 Task: For heading Arial black with underline.  font size for heading18,  'Change the font style of data to'Calibri.  and font size to 9,  Change the alignment of both headline & data to Align center.  In the sheet  Impact Sales log 
Action: Mouse moved to (63, 128)
Screenshot: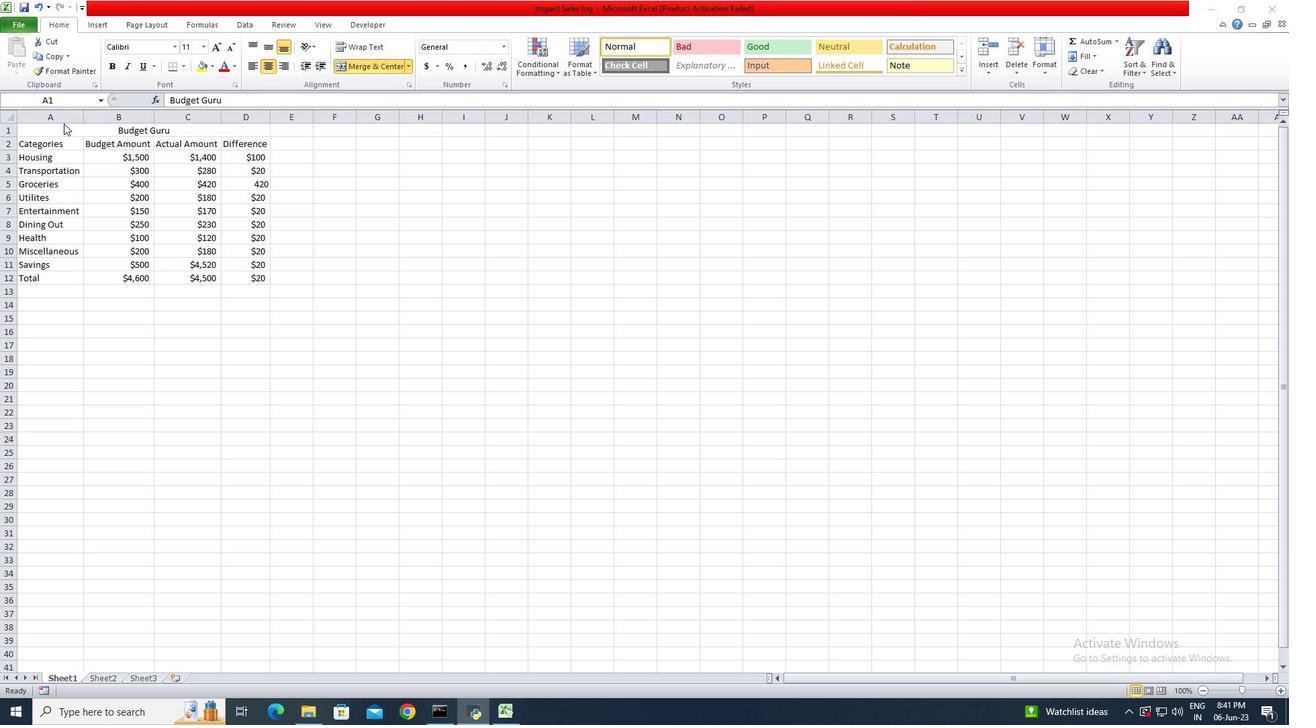 
Action: Mouse pressed left at (63, 128)
Screenshot: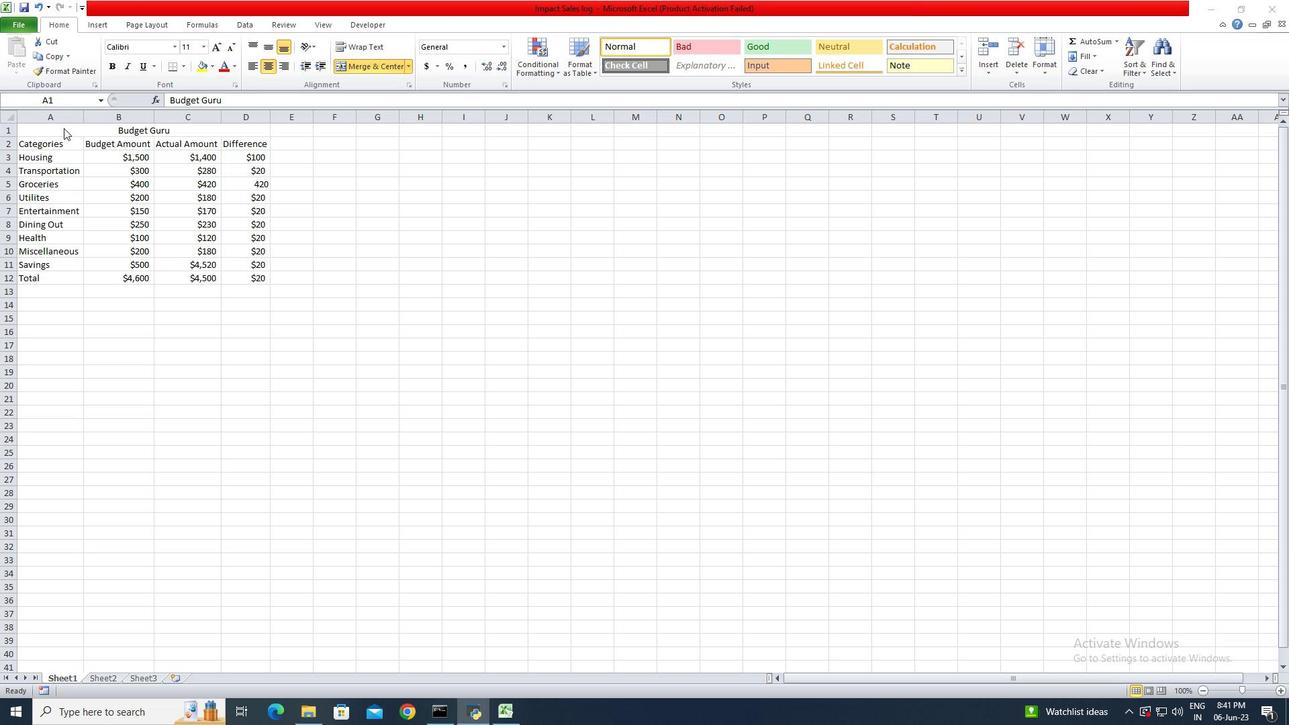 
Action: Mouse moved to (177, 49)
Screenshot: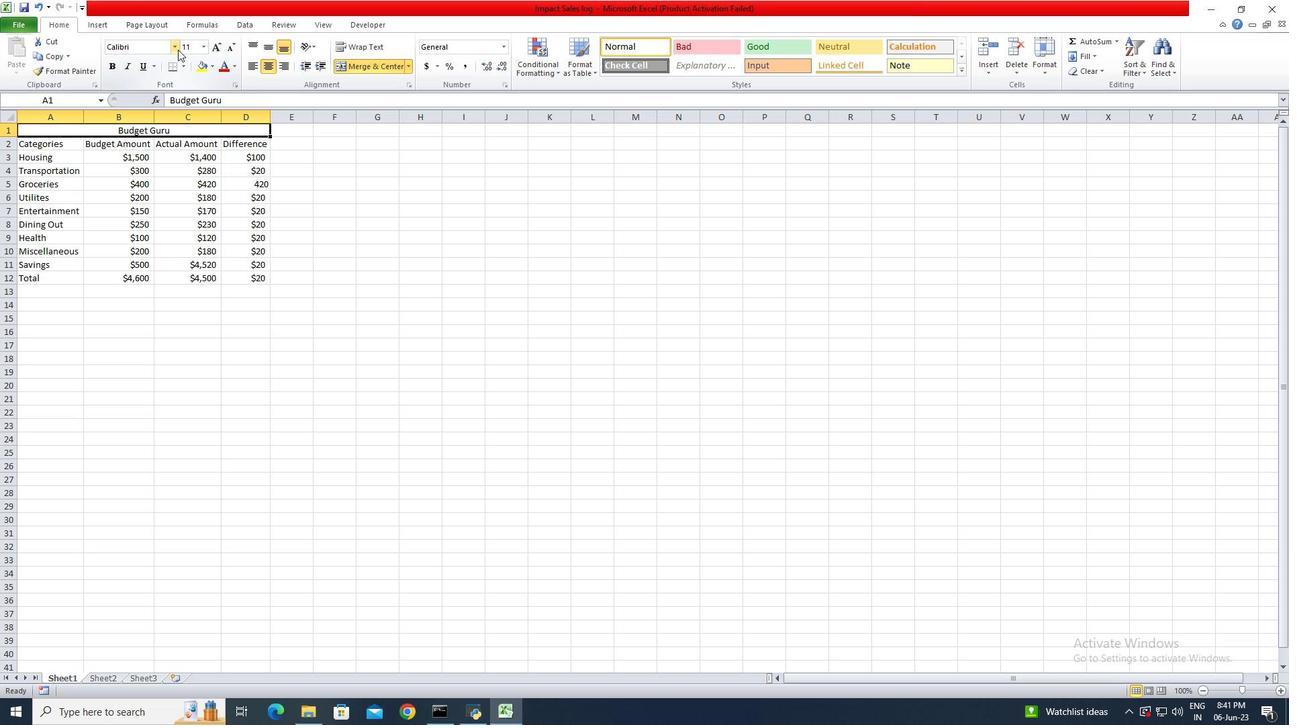 
Action: Mouse pressed left at (177, 49)
Screenshot: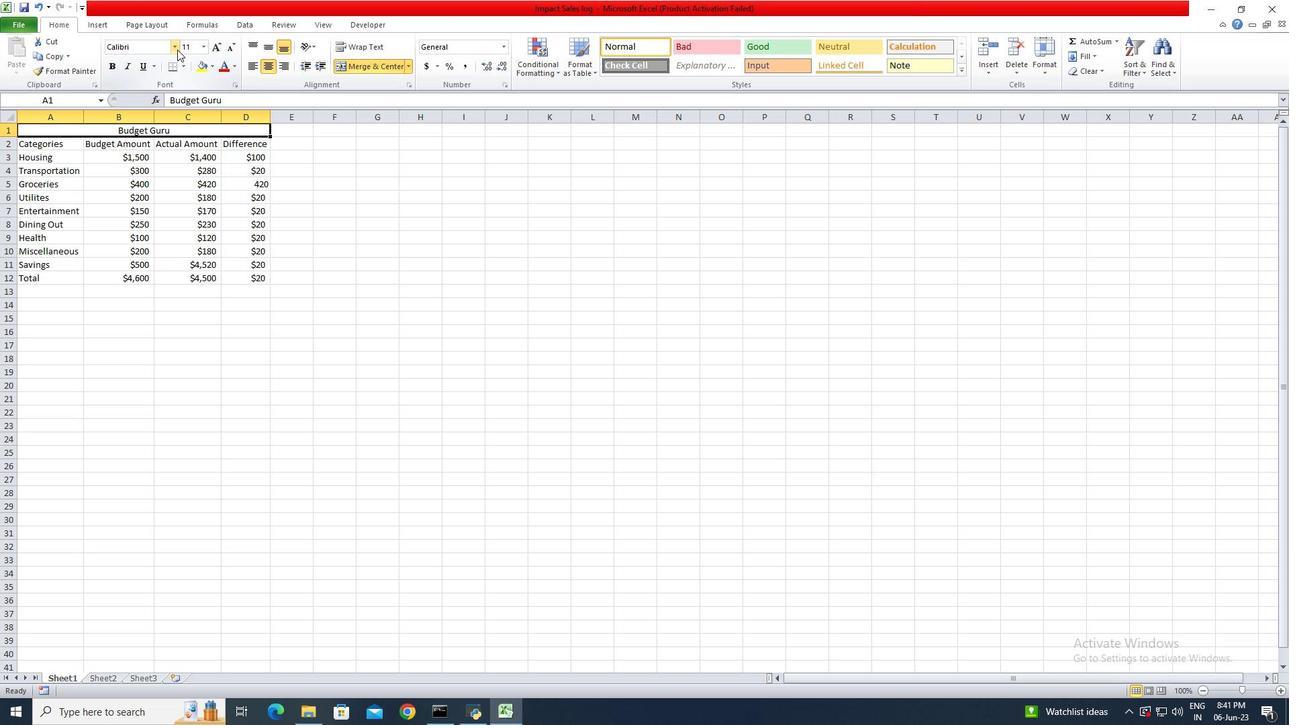 
Action: Mouse moved to (149, 167)
Screenshot: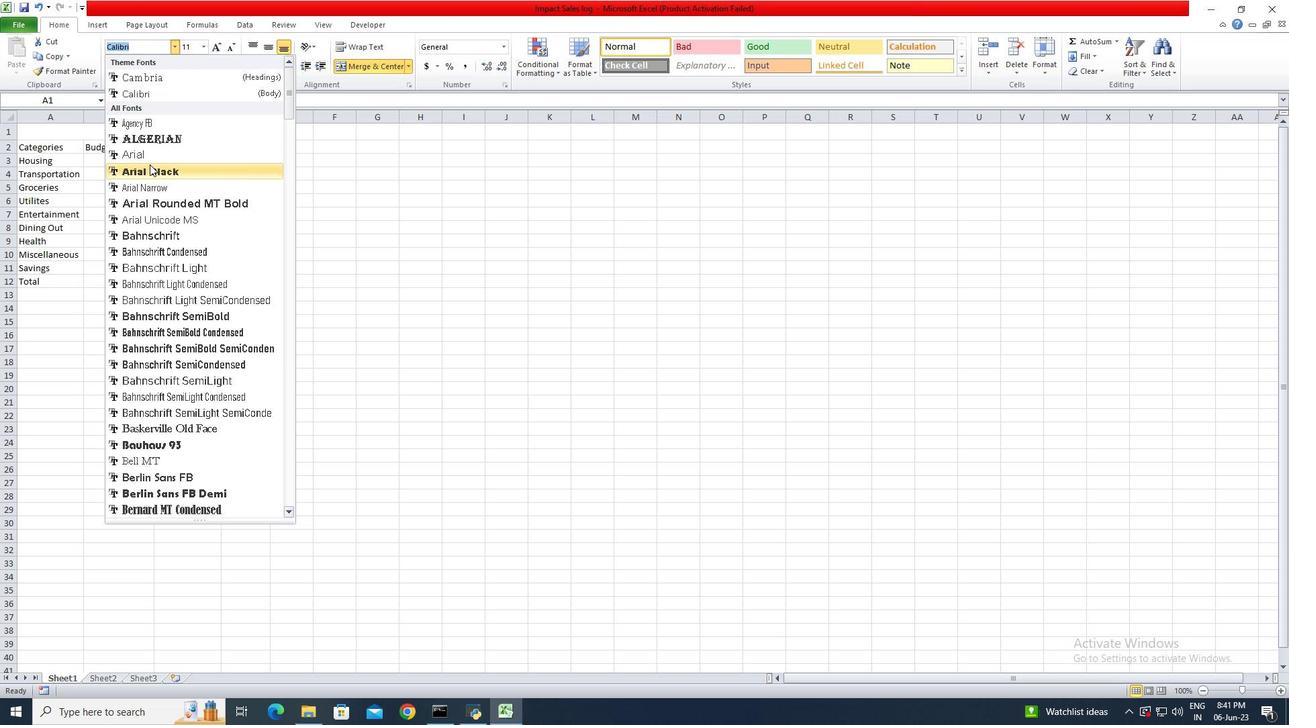 
Action: Mouse pressed left at (149, 167)
Screenshot: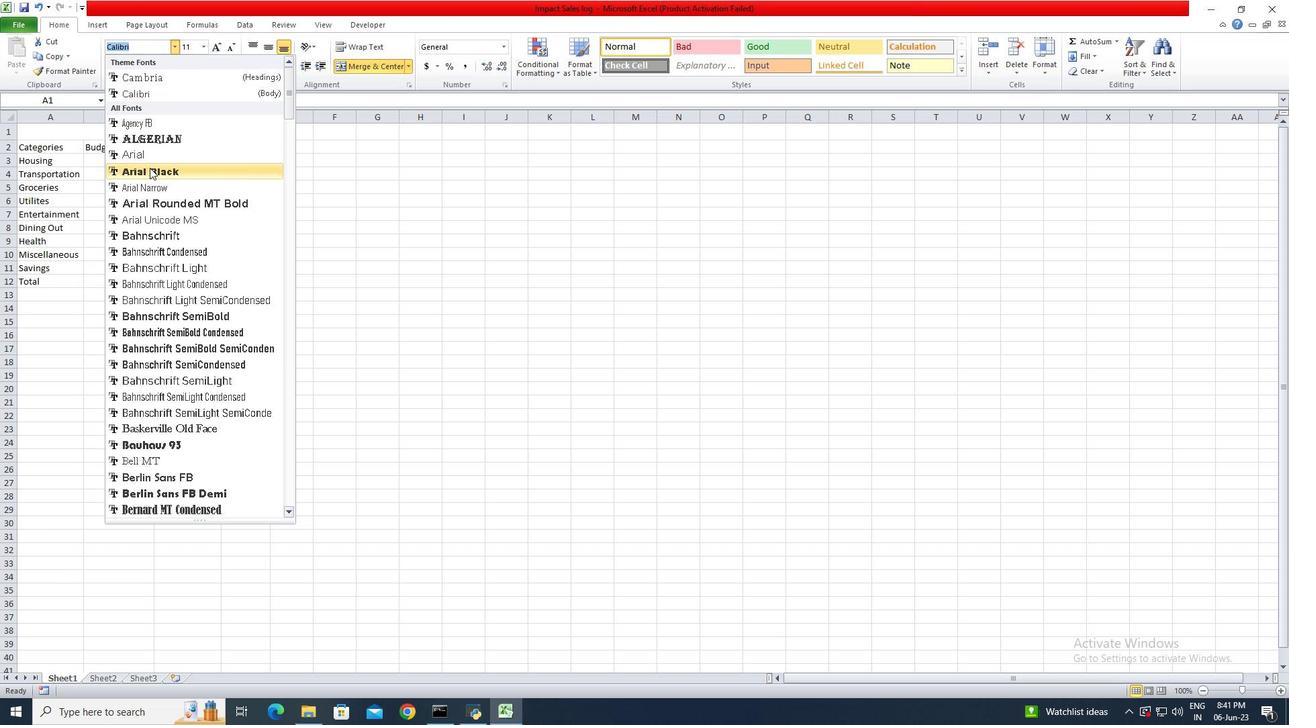 
Action: Mouse moved to (140, 64)
Screenshot: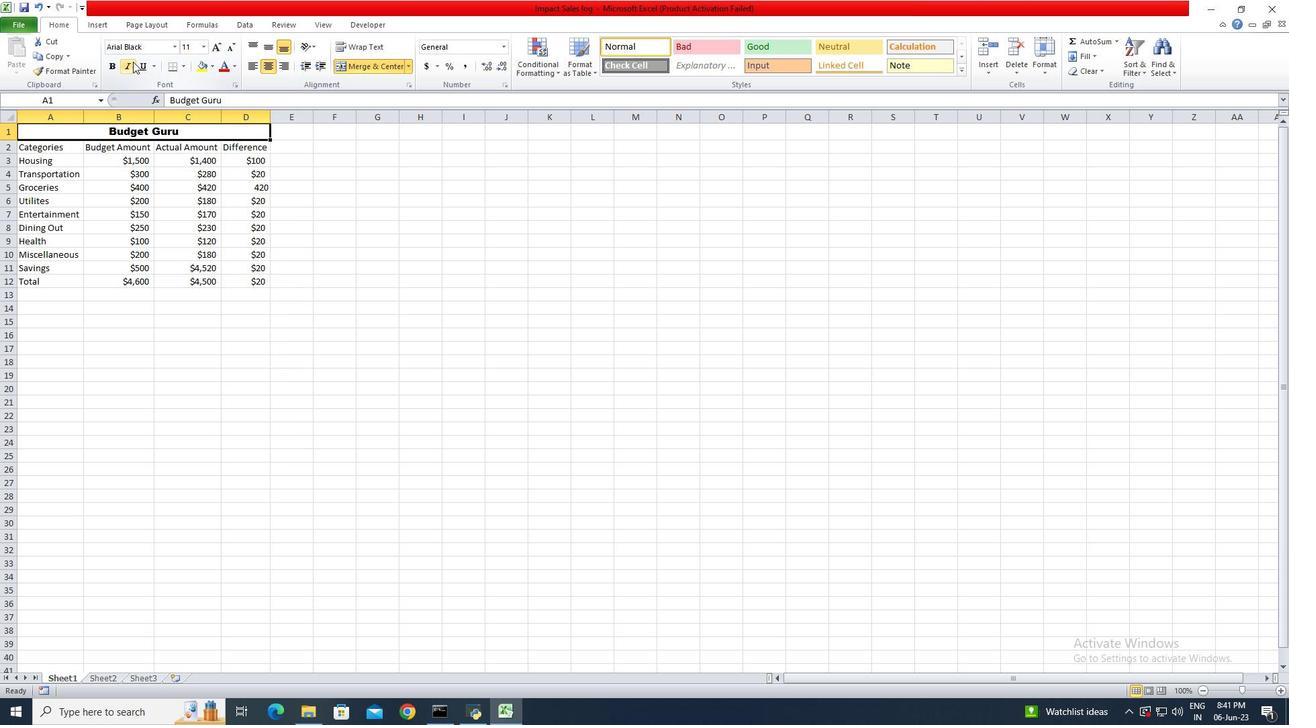 
Action: Mouse pressed left at (140, 64)
Screenshot: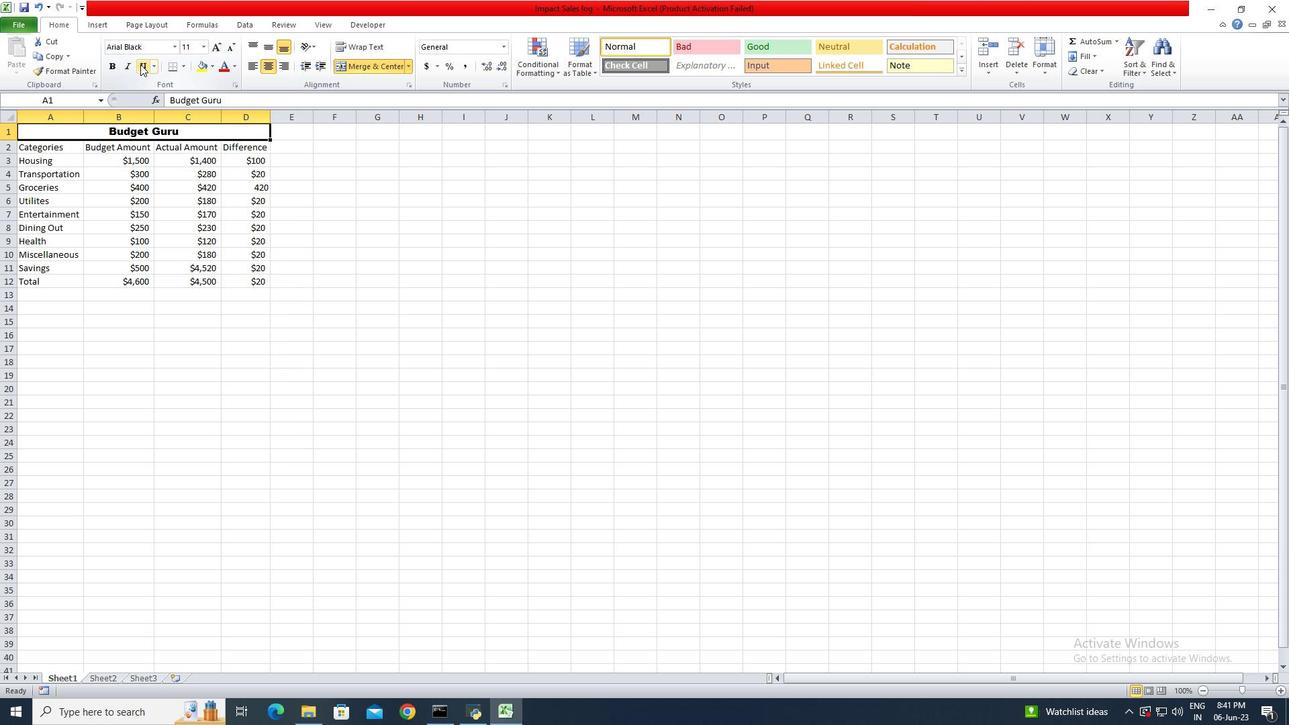 
Action: Mouse moved to (204, 48)
Screenshot: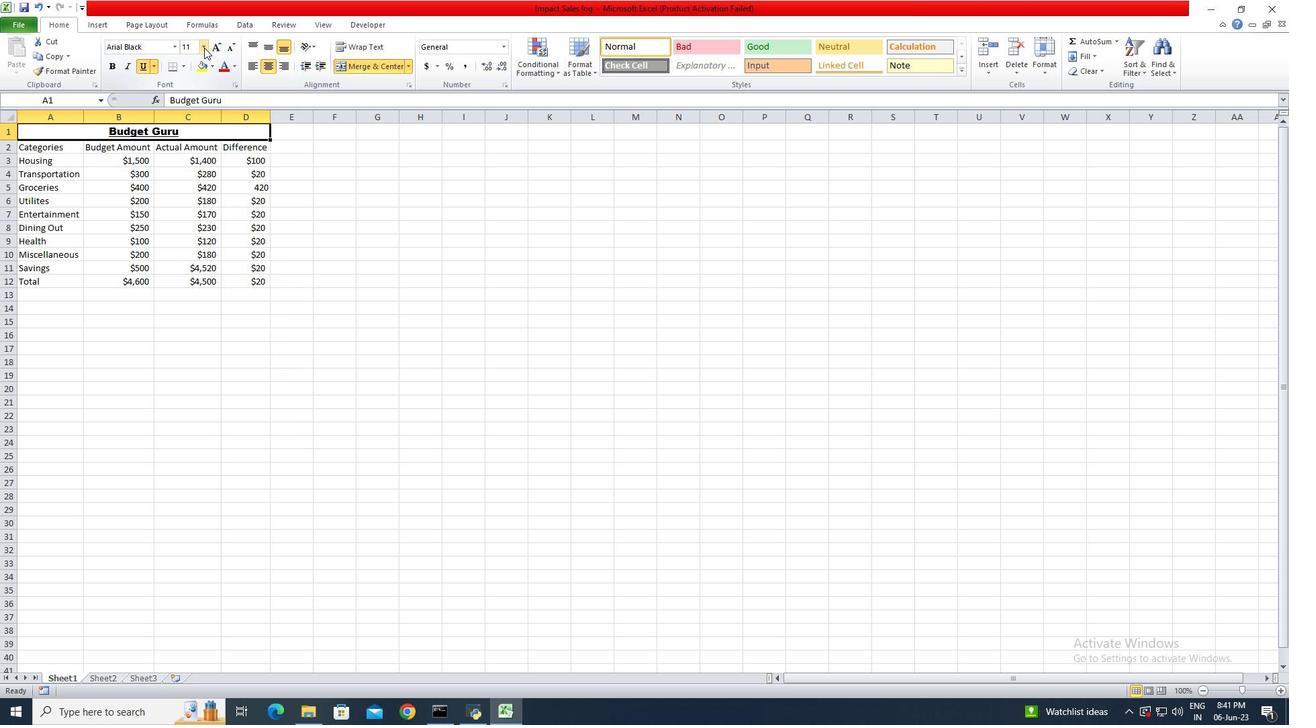 
Action: Mouse pressed left at (204, 48)
Screenshot: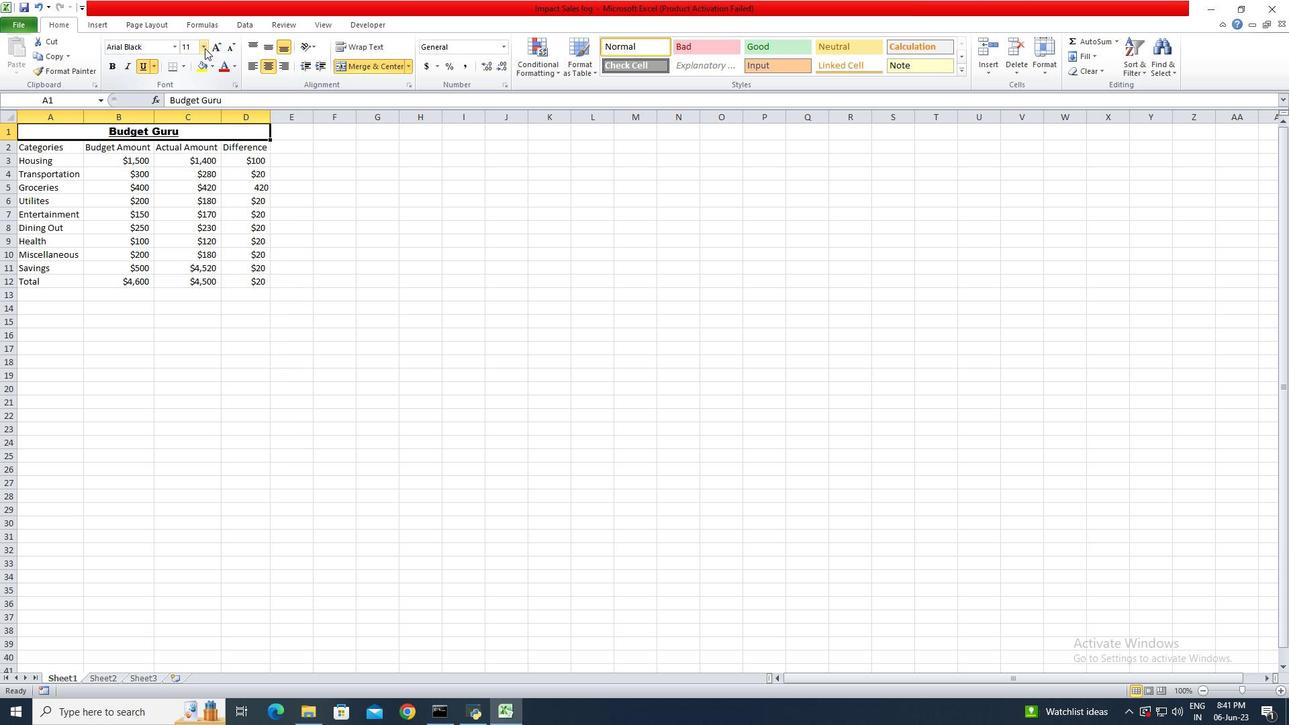 
Action: Mouse moved to (189, 142)
Screenshot: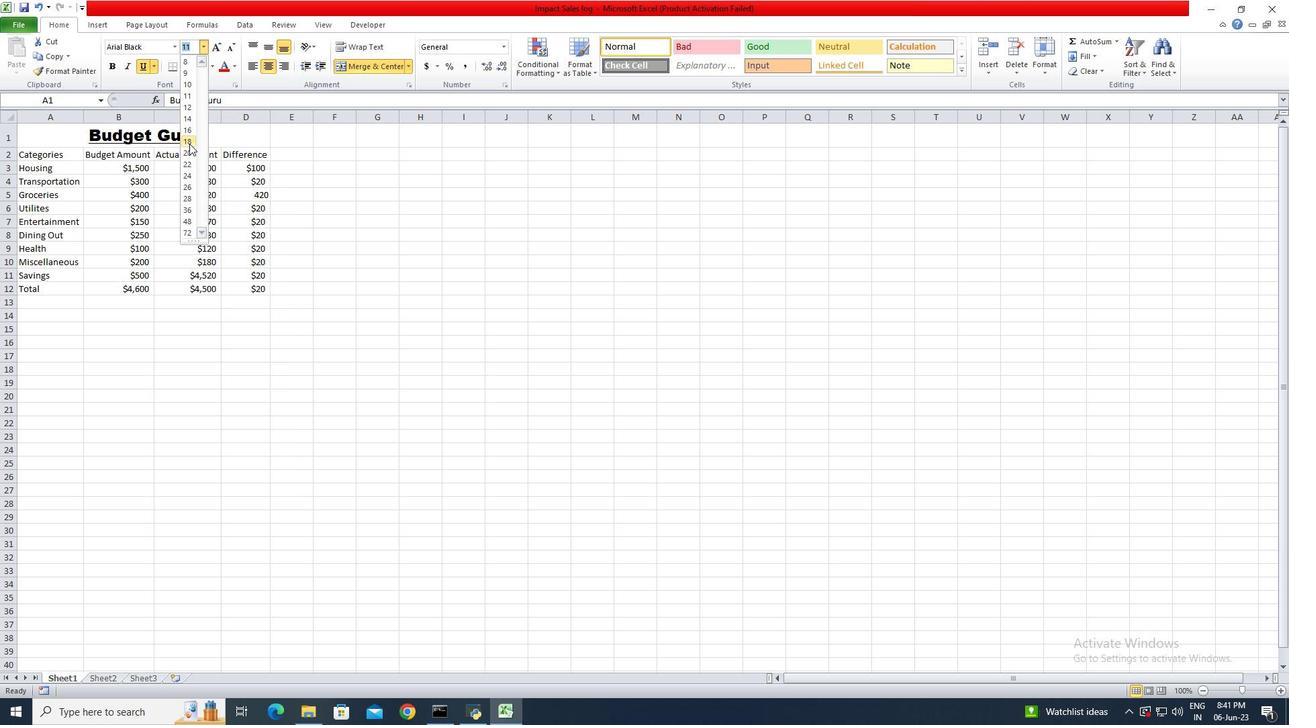 
Action: Mouse pressed left at (189, 142)
Screenshot: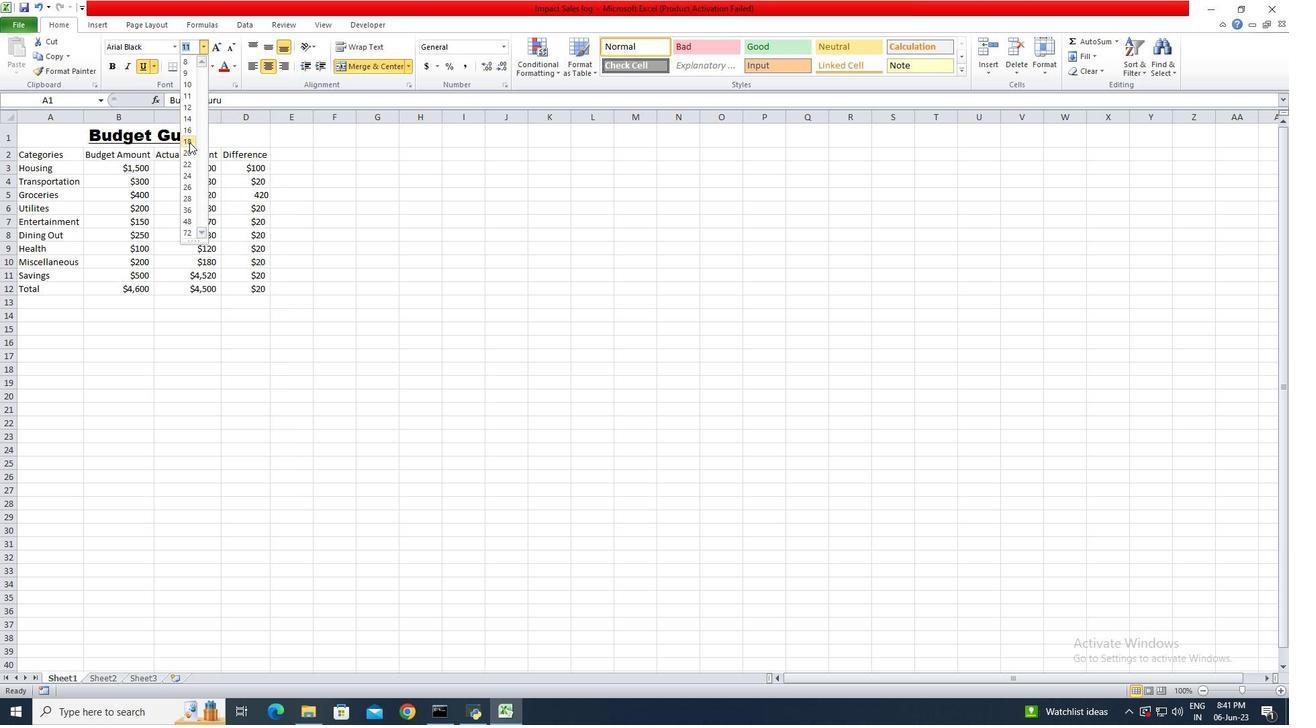 
Action: Mouse moved to (55, 155)
Screenshot: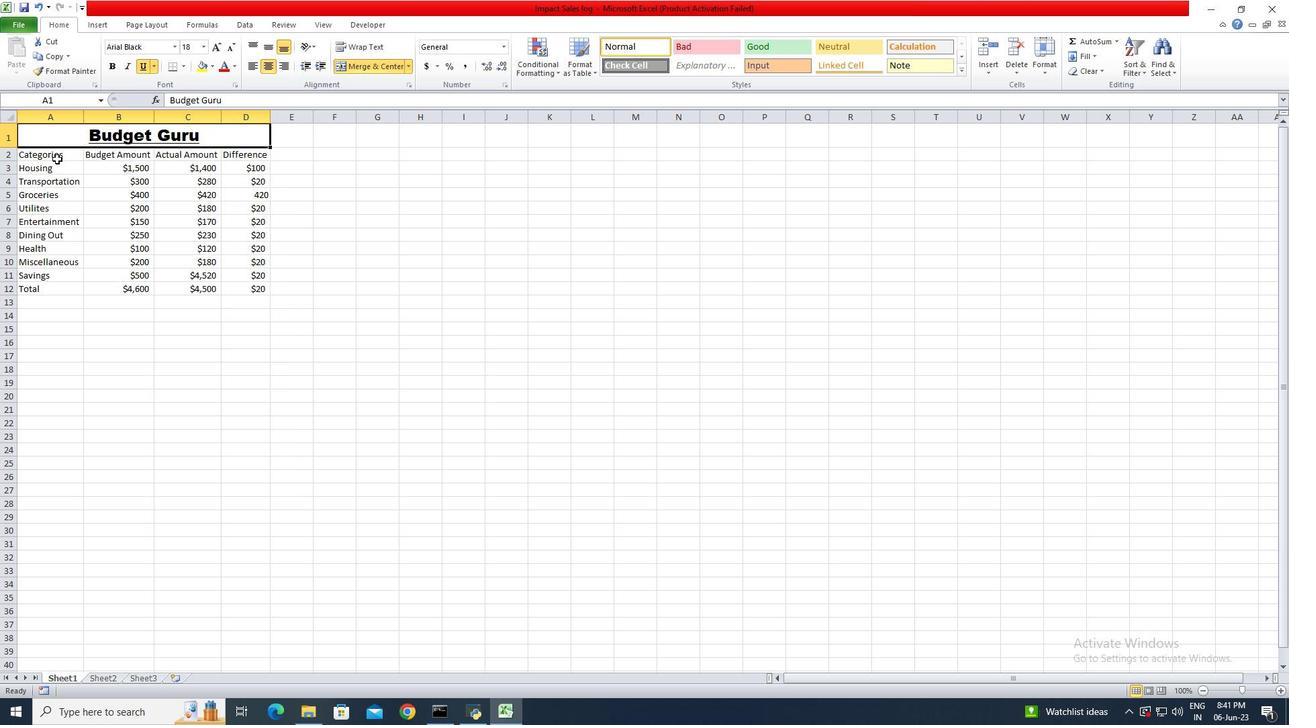 
Action: Mouse pressed left at (55, 155)
Screenshot: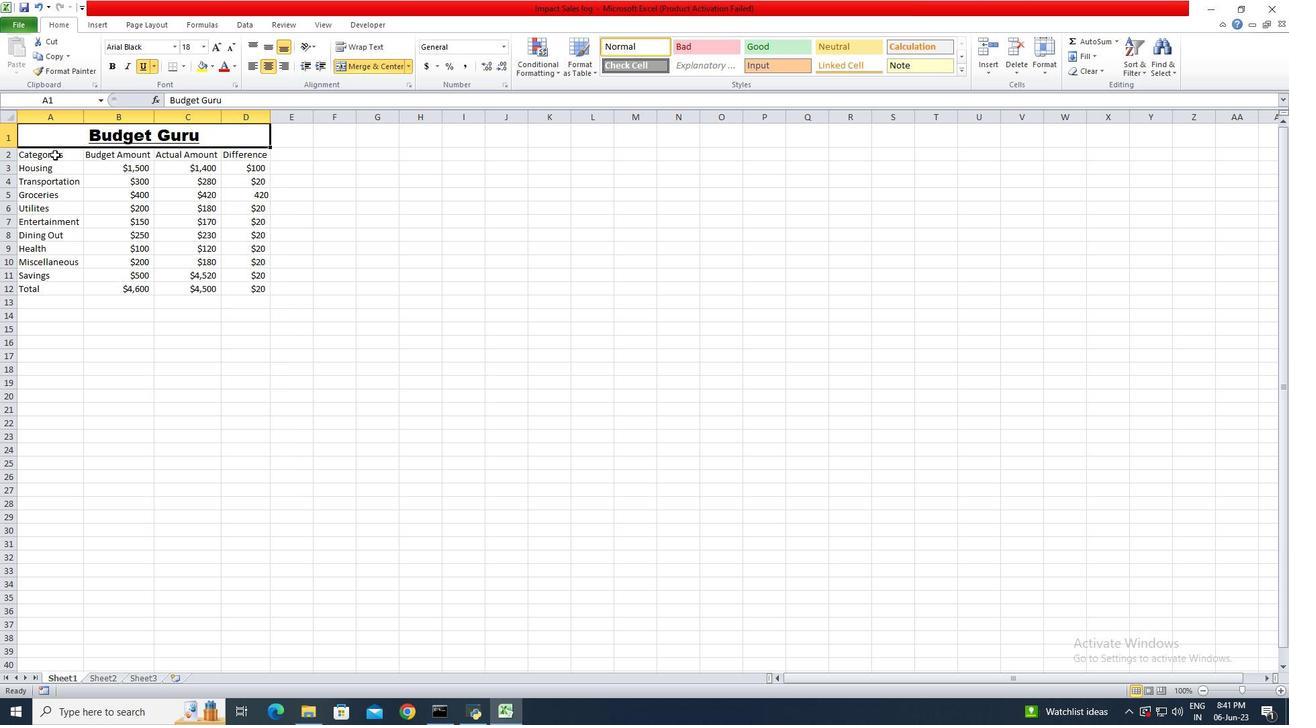 
Action: Mouse moved to (174, 51)
Screenshot: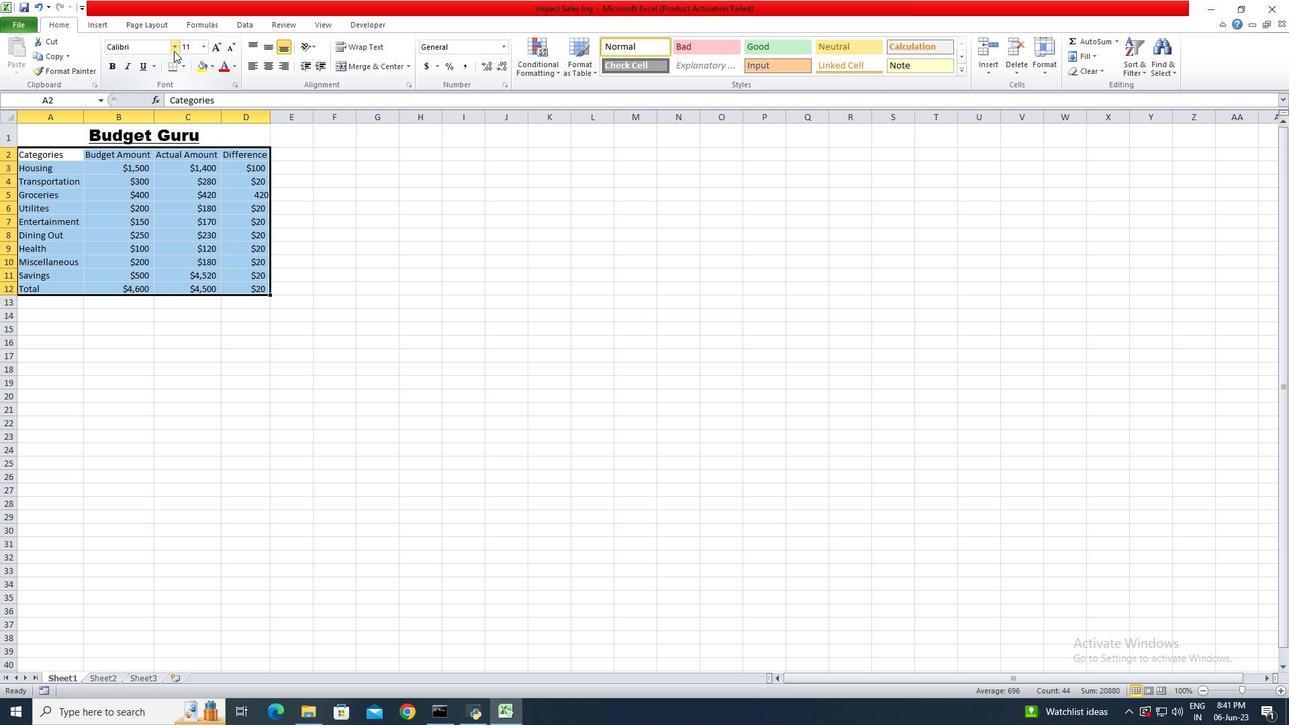 
Action: Mouse pressed left at (174, 51)
Screenshot: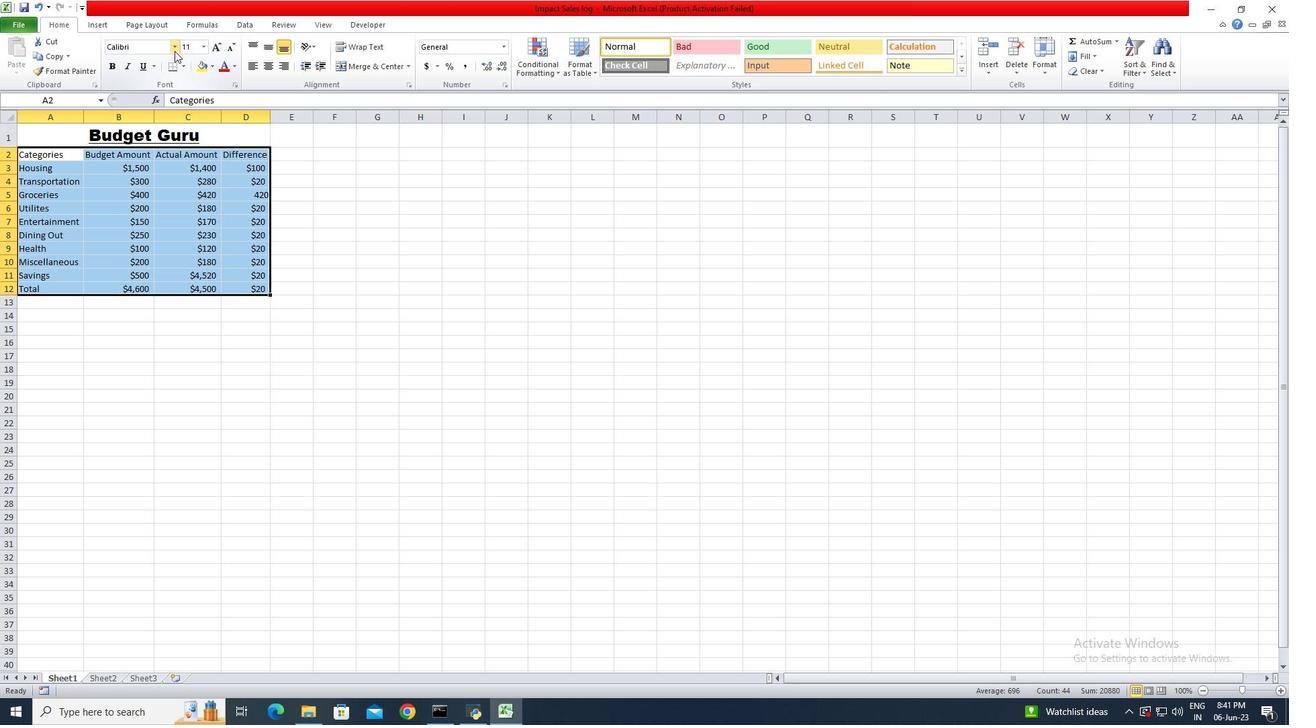 
Action: Mouse moved to (166, 92)
Screenshot: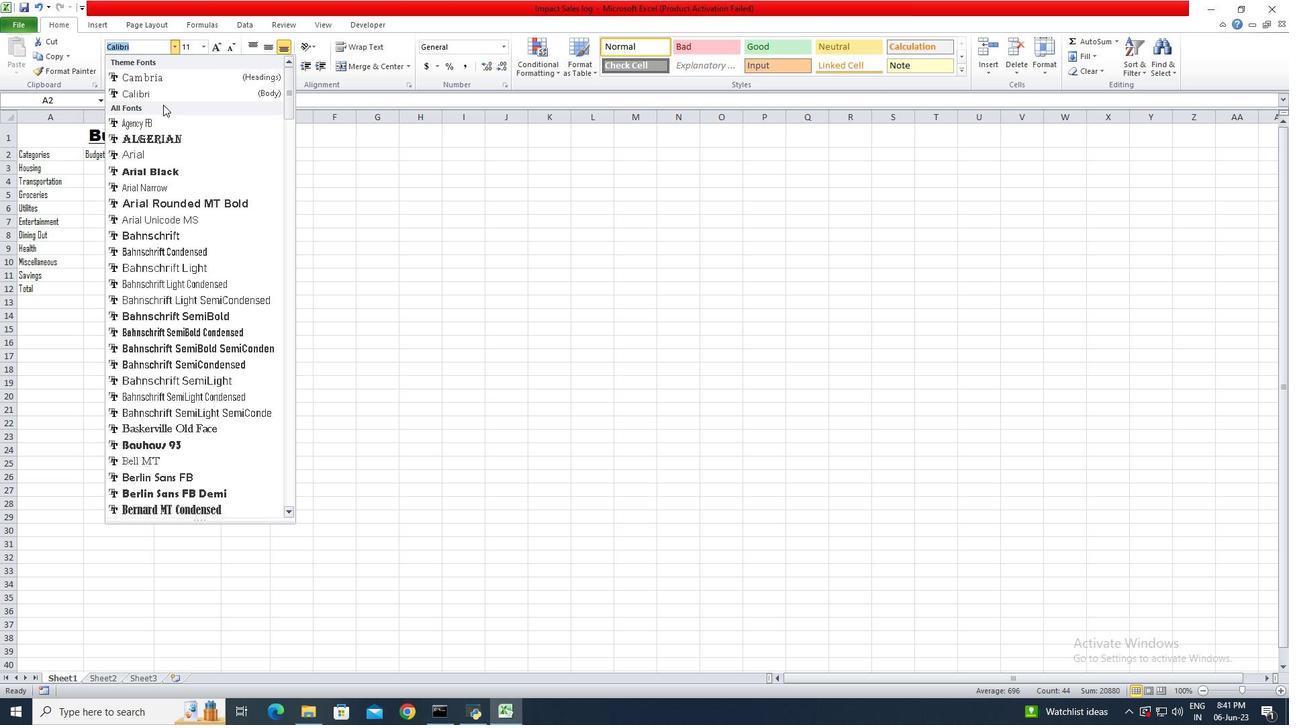 
Action: Mouse pressed left at (166, 92)
Screenshot: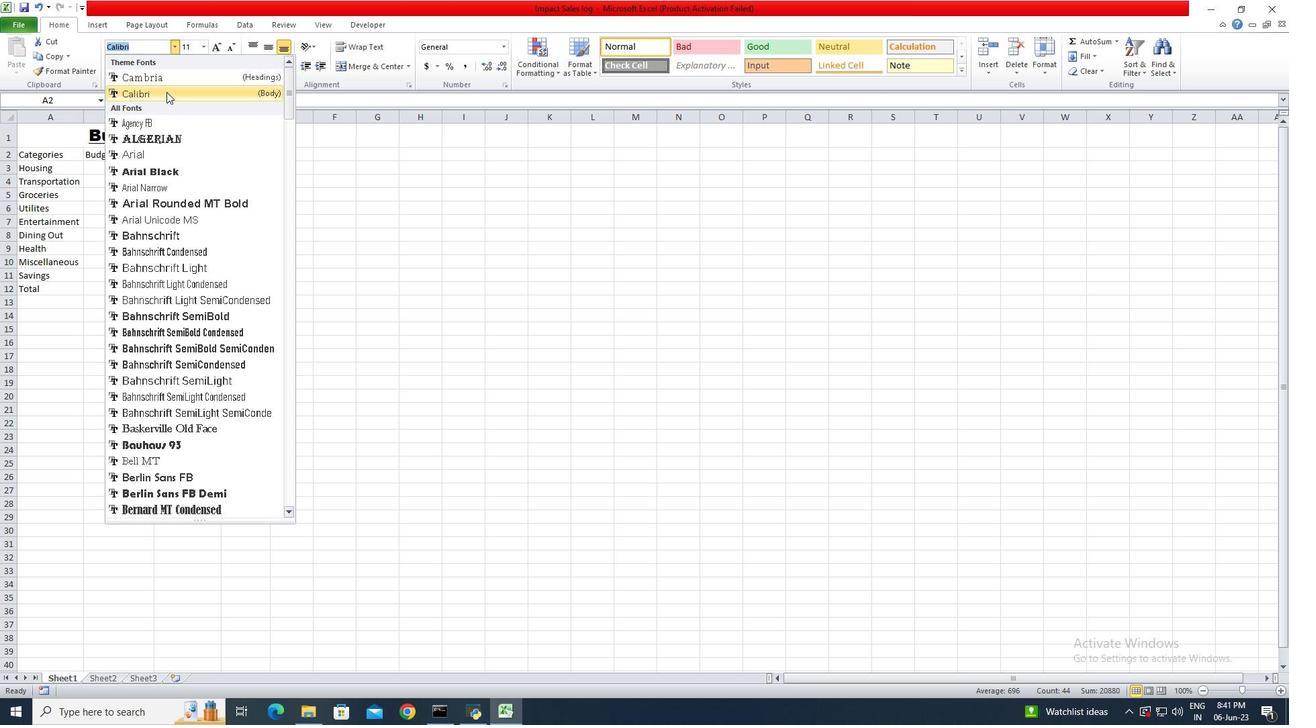
Action: Mouse moved to (206, 45)
Screenshot: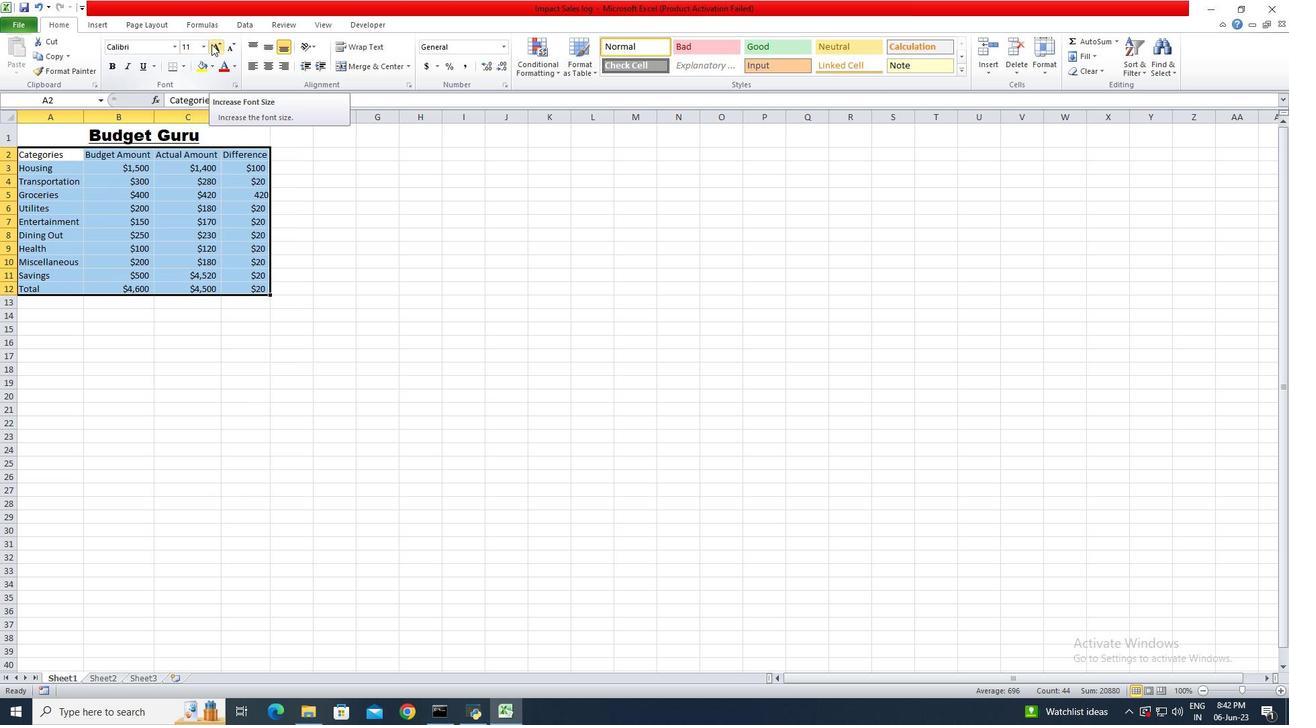 
Action: Mouse pressed left at (206, 45)
Screenshot: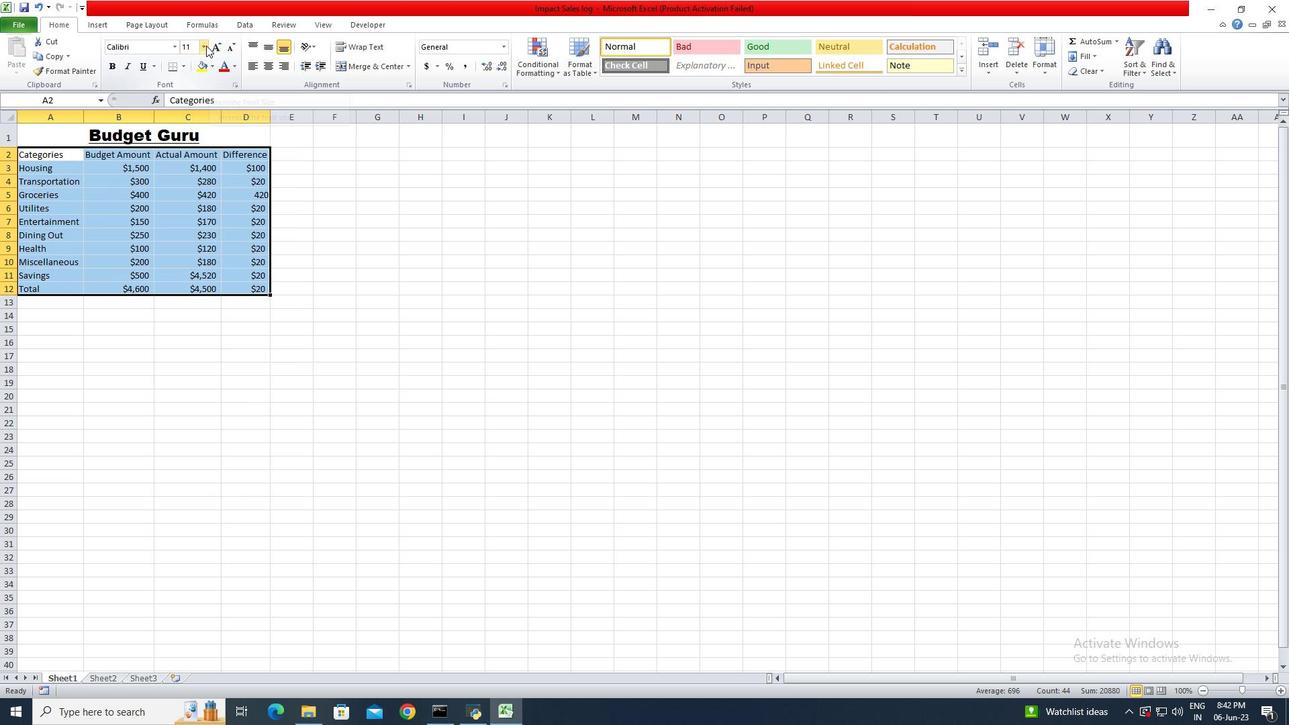
Action: Mouse moved to (187, 71)
Screenshot: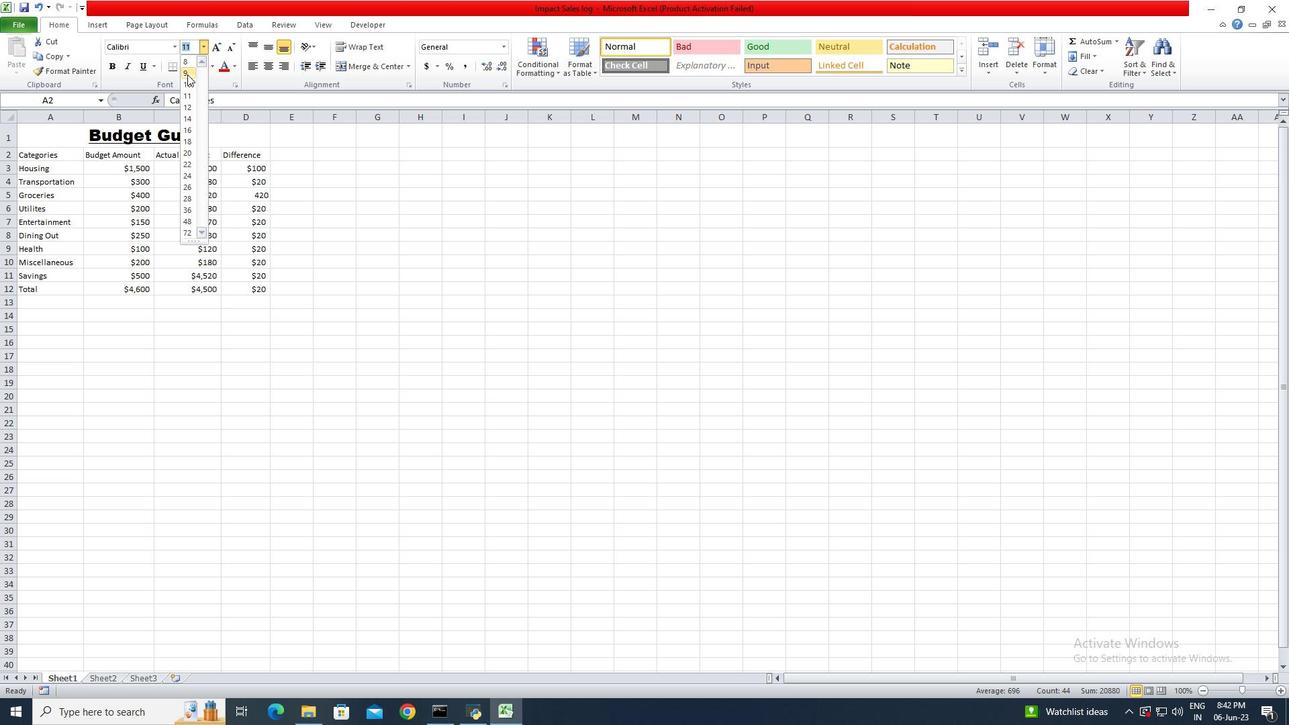 
Action: Mouse pressed left at (187, 71)
Screenshot: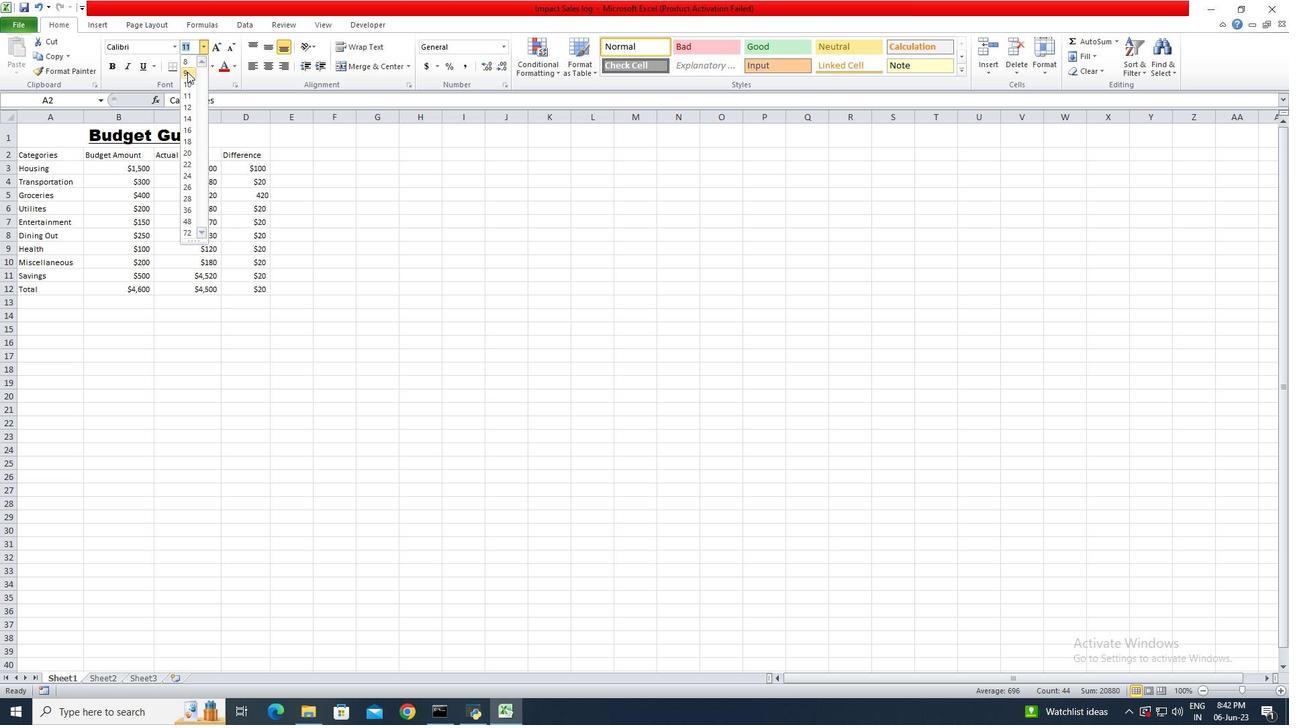 
Action: Mouse moved to (49, 133)
Screenshot: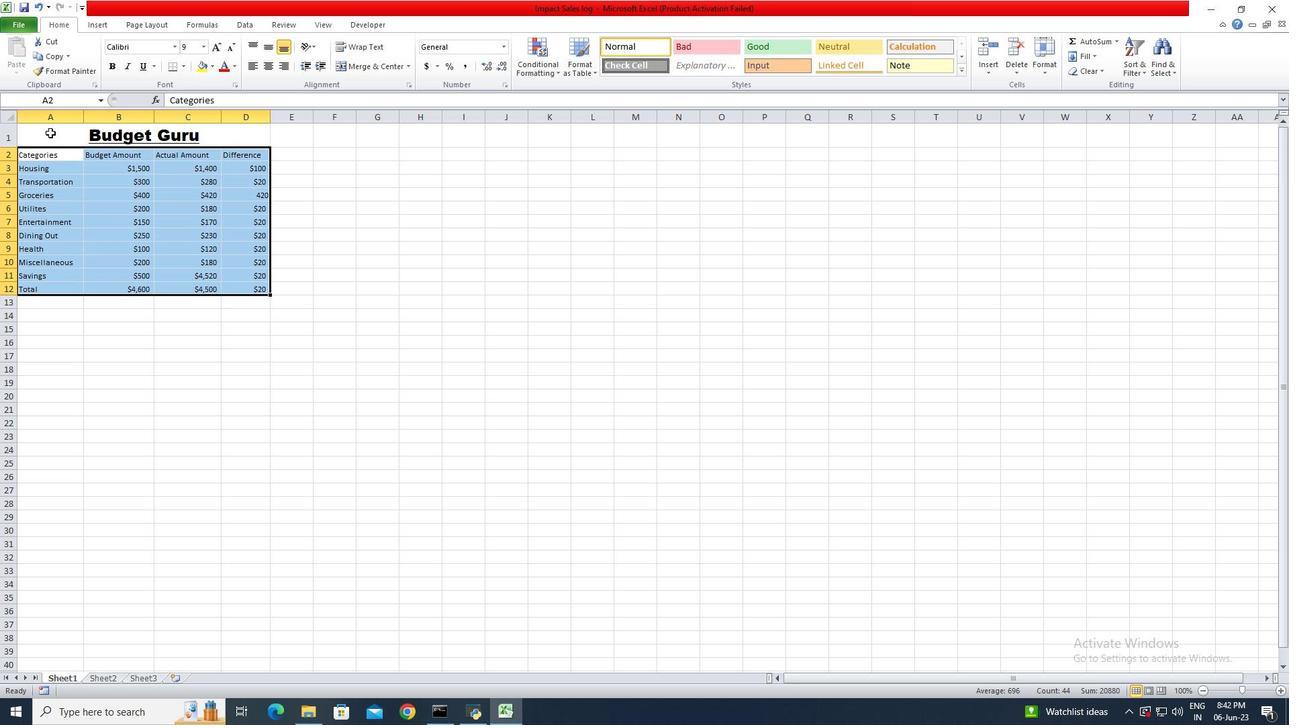 
Action: Mouse pressed left at (49, 133)
Screenshot: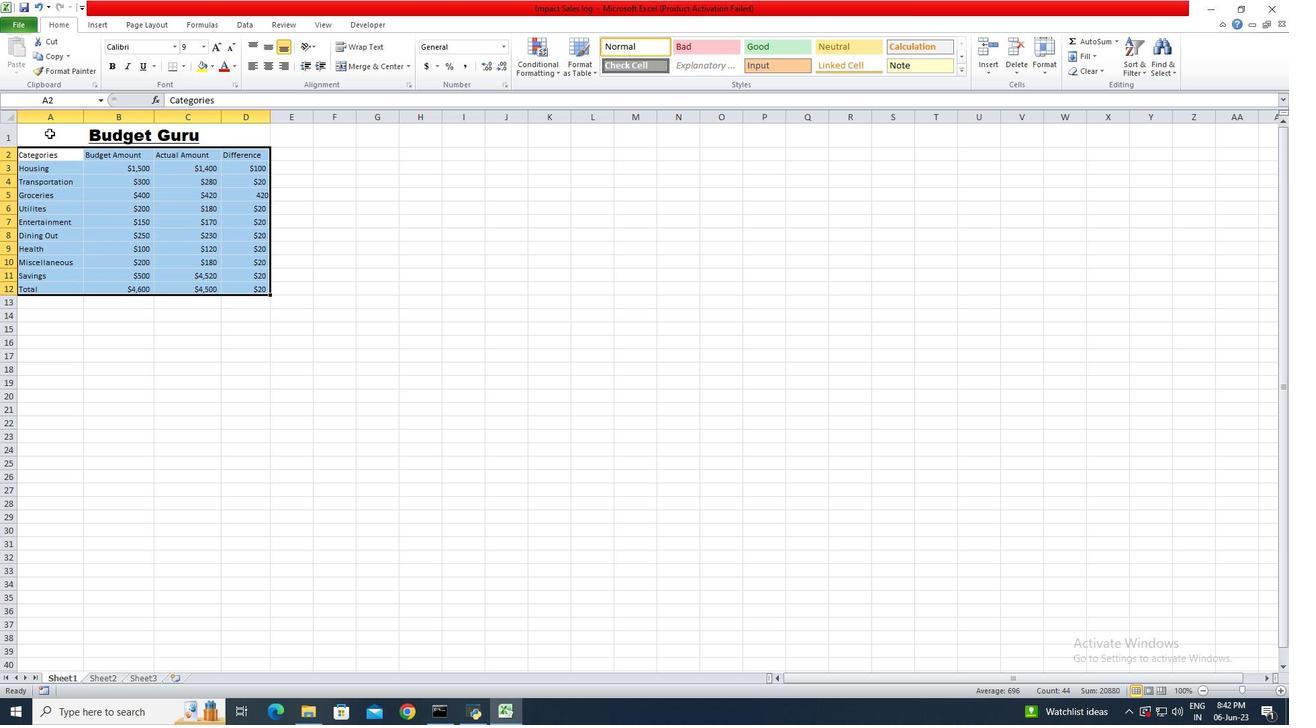 
Action: Mouse moved to (266, 65)
Screenshot: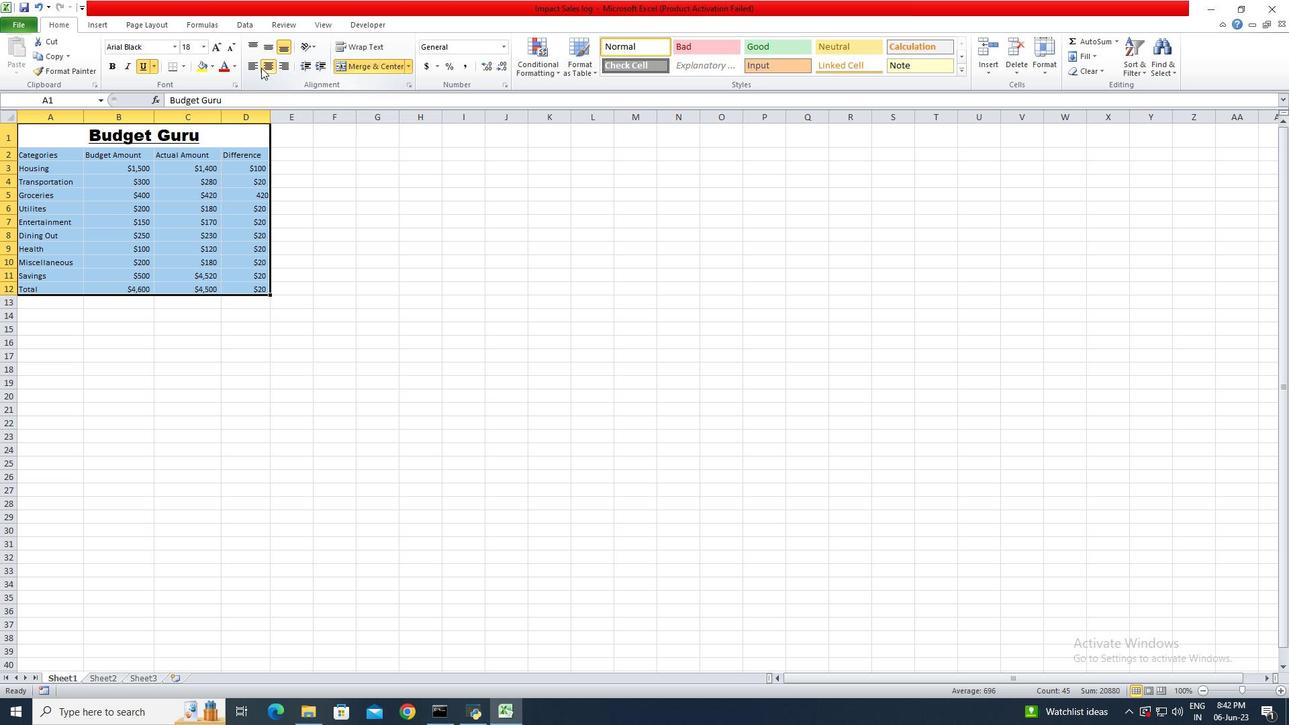 
Action: Mouse pressed left at (266, 65)
Screenshot: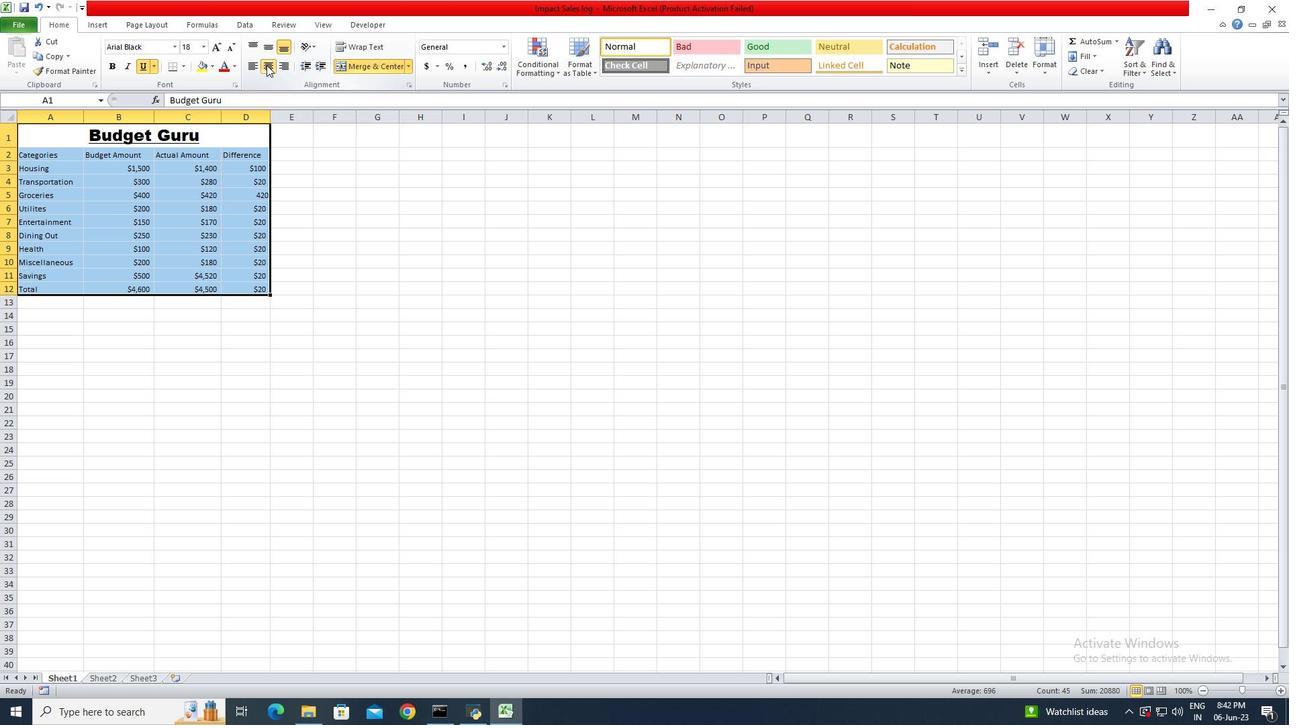 
Action: Mouse moved to (19, 18)
Screenshot: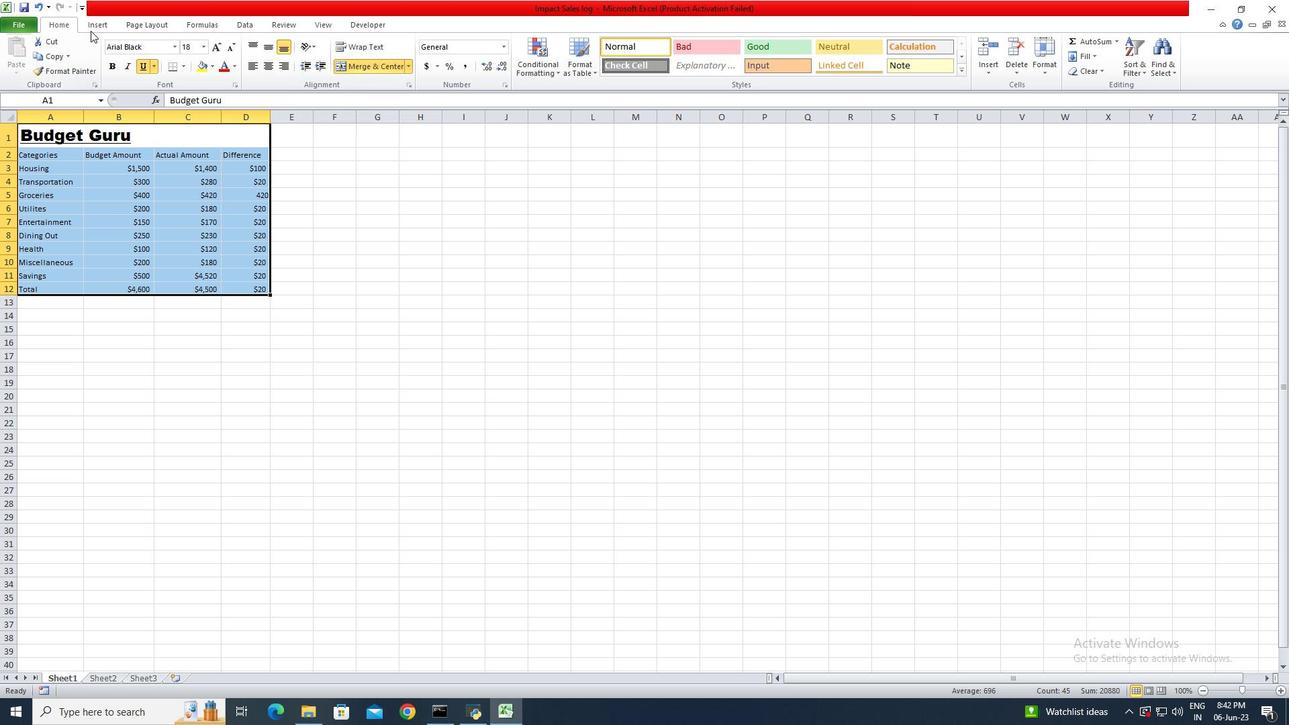 
Action: Mouse pressed left at (19, 18)
Screenshot: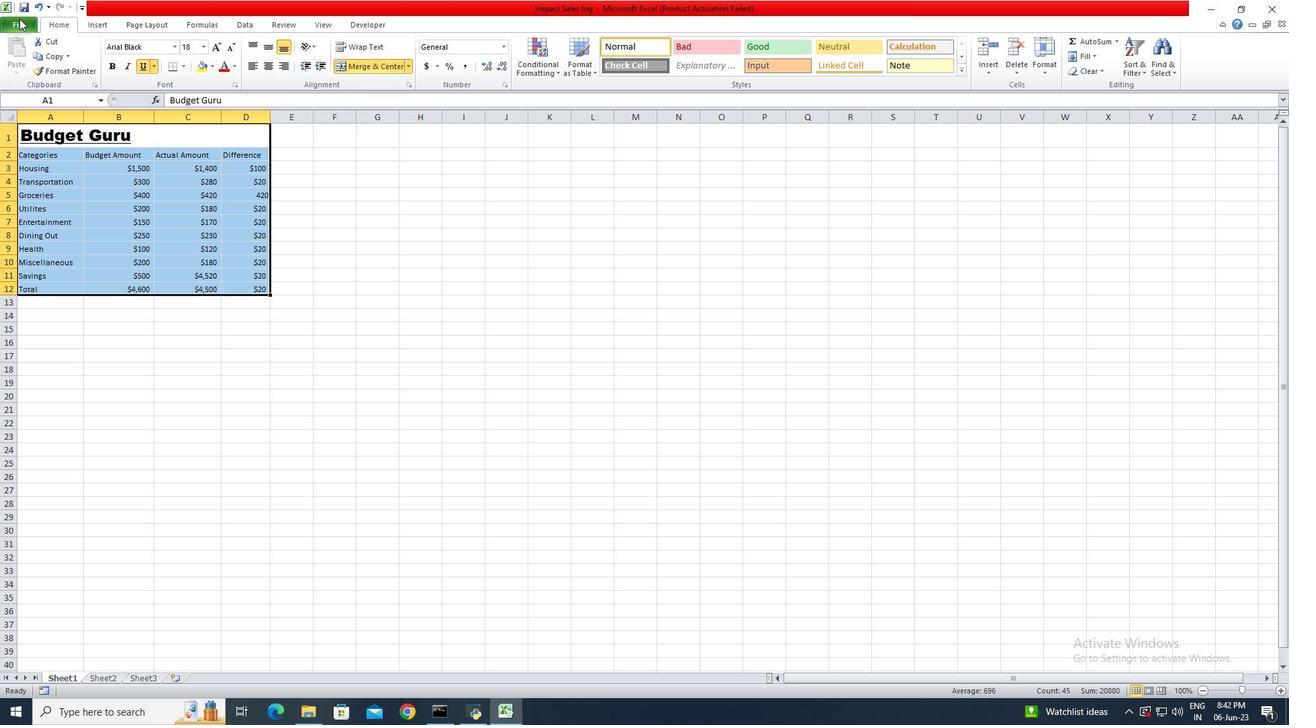 
Action: Mouse moved to (30, 45)
Screenshot: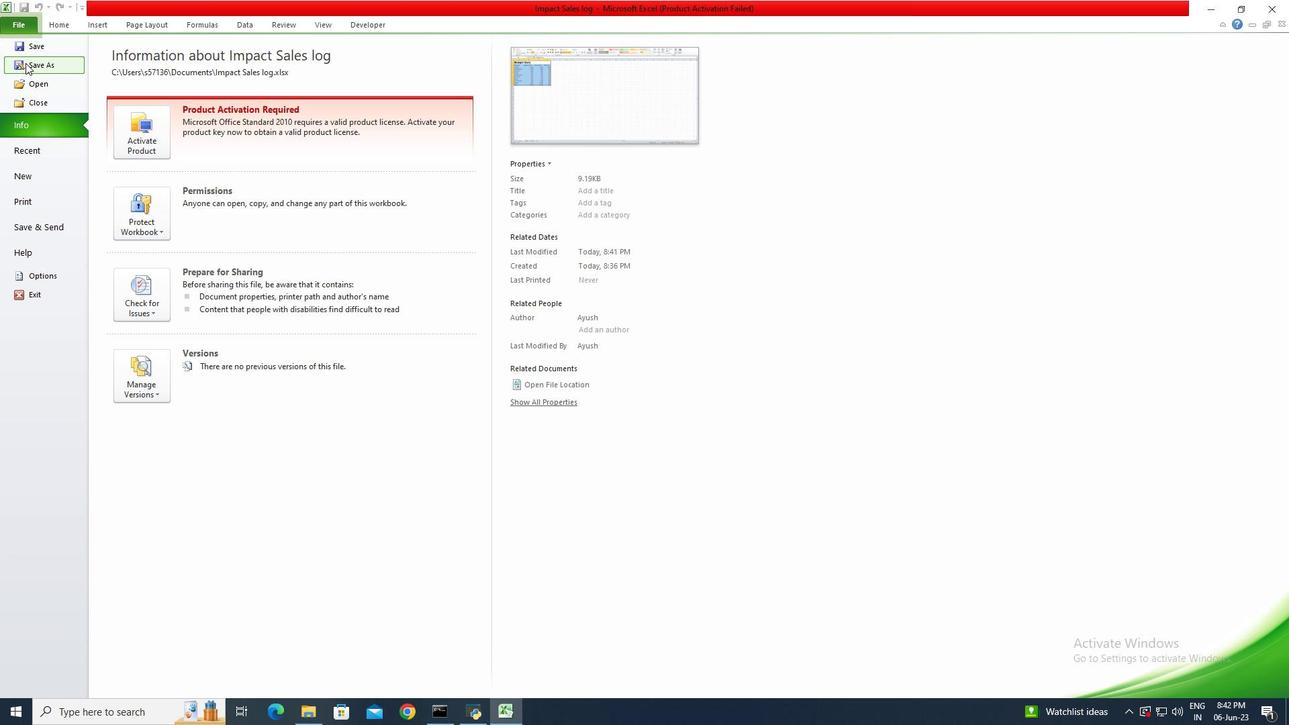 
Action: Mouse pressed left at (30, 45)
Screenshot: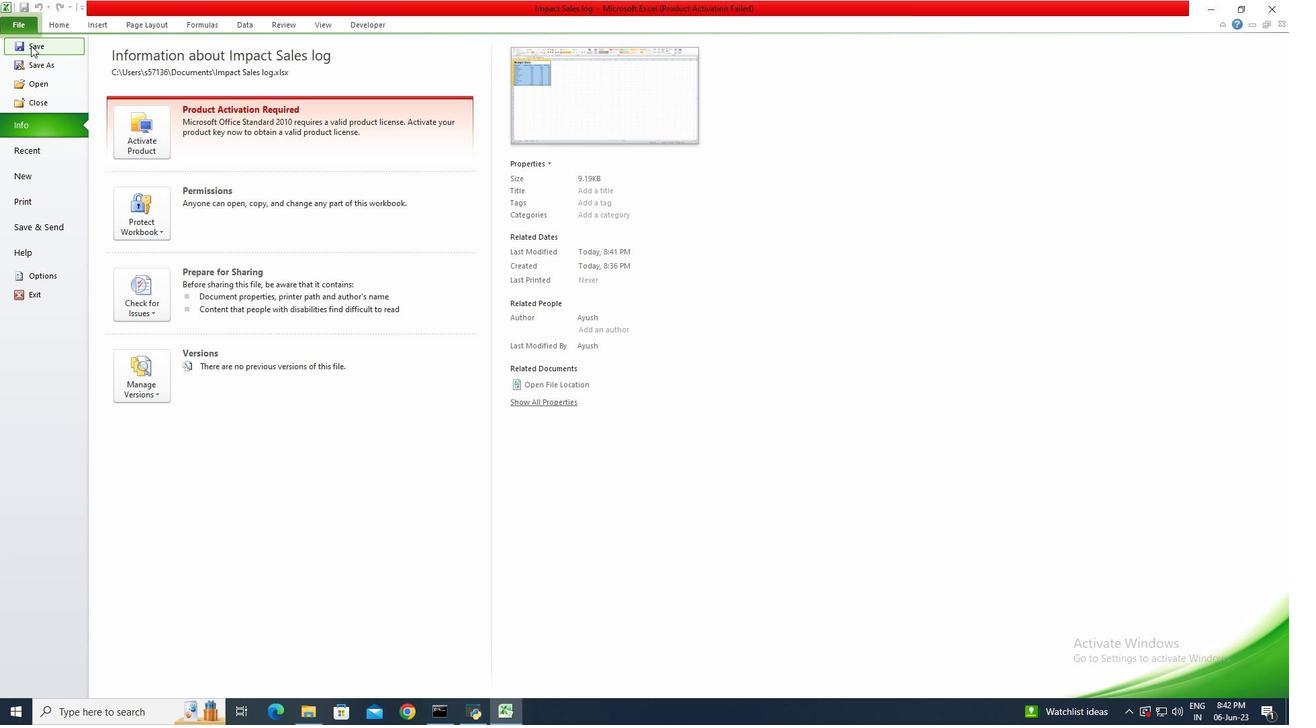 
